 Task: Create a rule when the due date is marked asincomplete in a card by anyone except me.
Action: Mouse moved to (1123, 91)
Screenshot: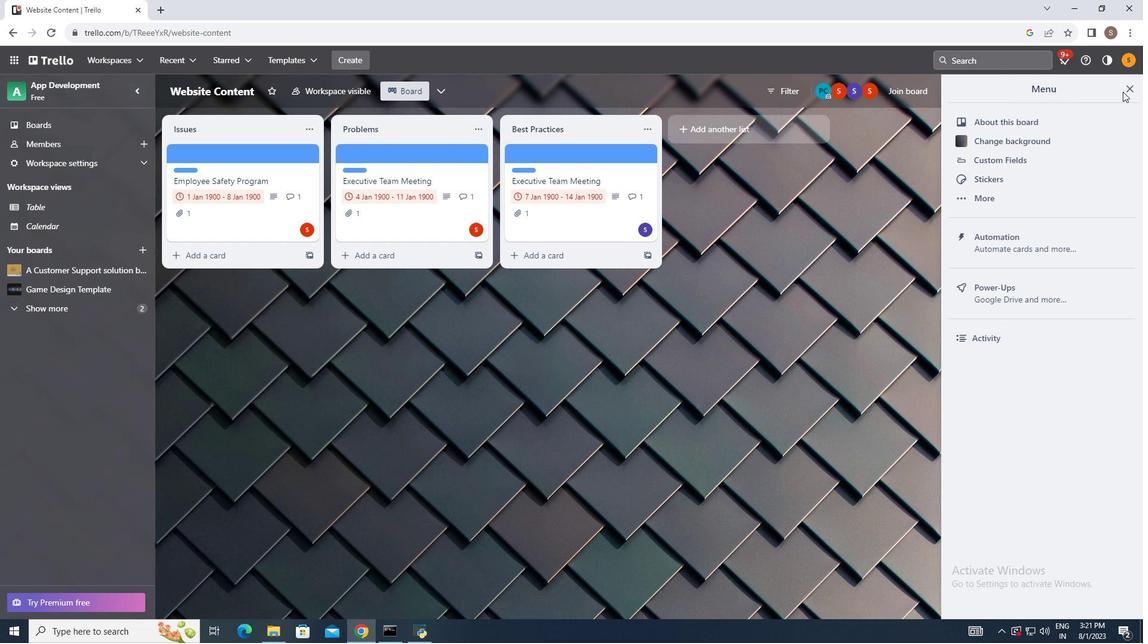 
Action: Mouse pressed left at (1123, 91)
Screenshot: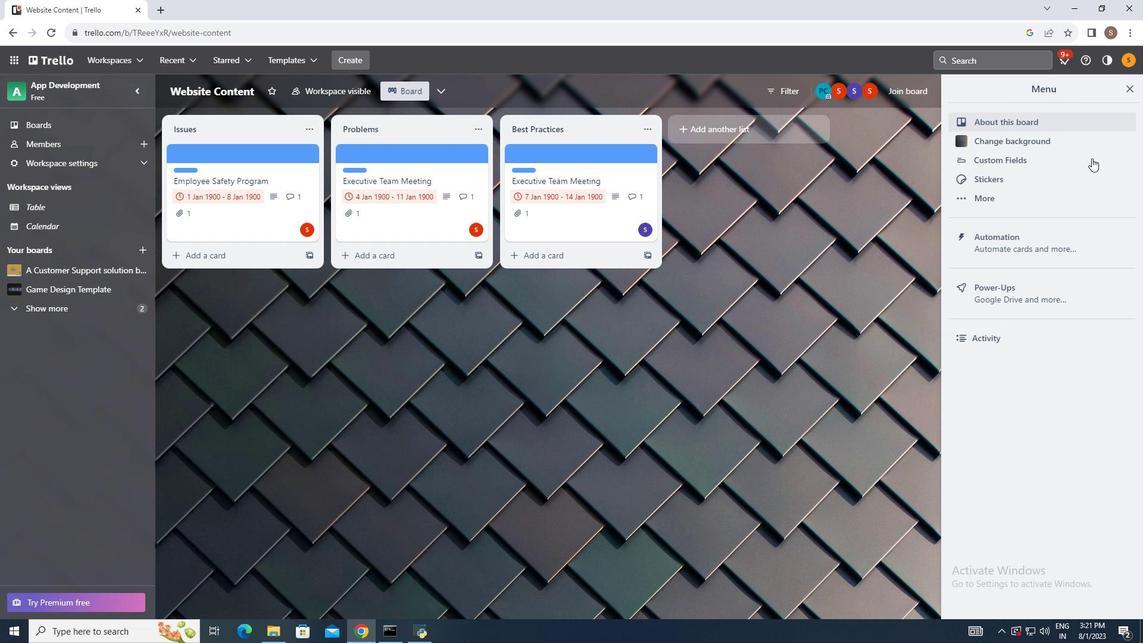 
Action: Mouse moved to (1047, 234)
Screenshot: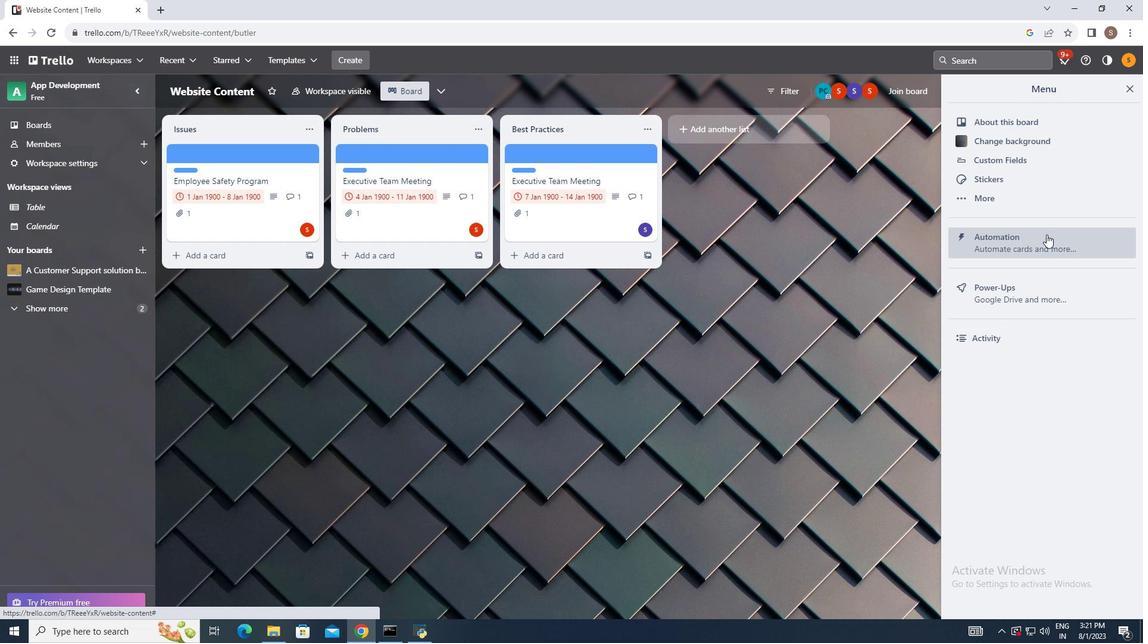 
Action: Mouse pressed left at (1047, 234)
Screenshot: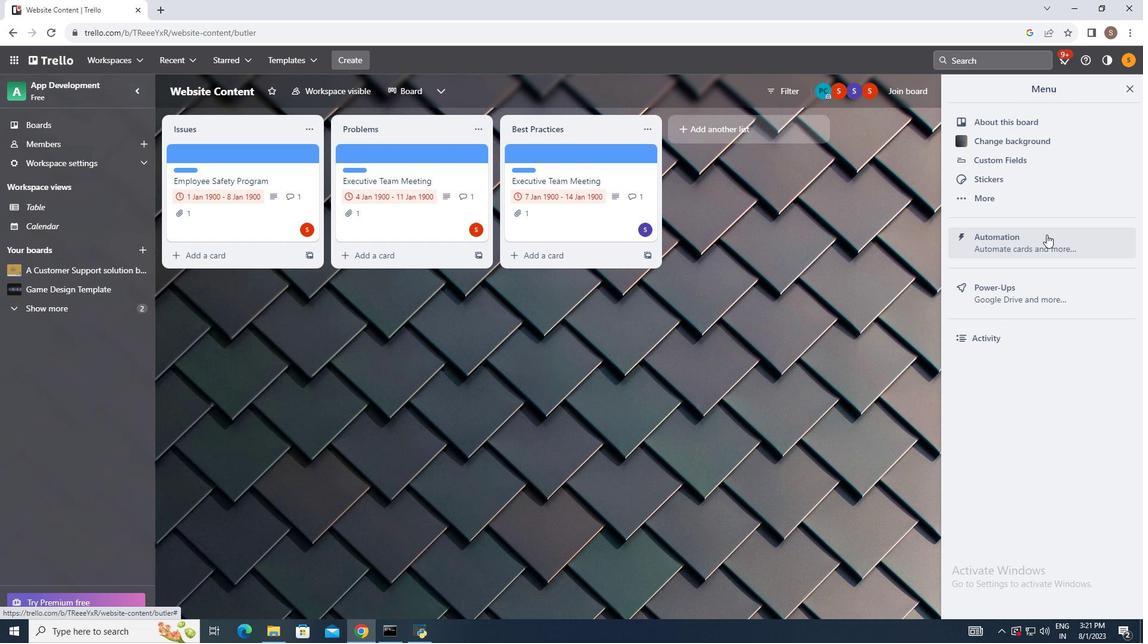 
Action: Mouse moved to (188, 195)
Screenshot: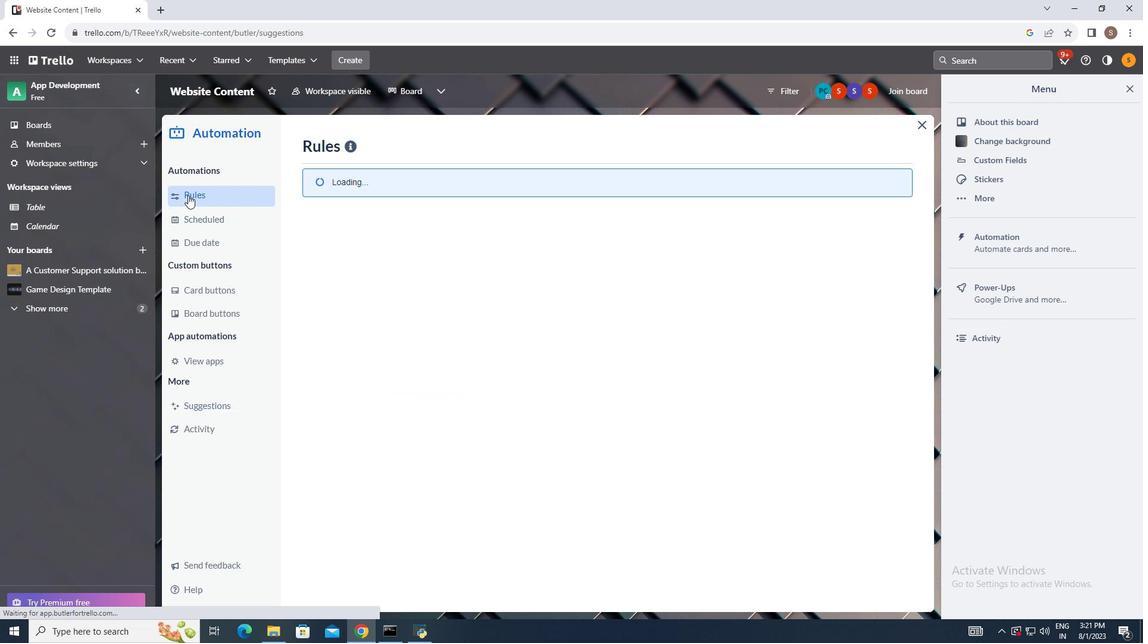 
Action: Mouse pressed left at (188, 195)
Screenshot: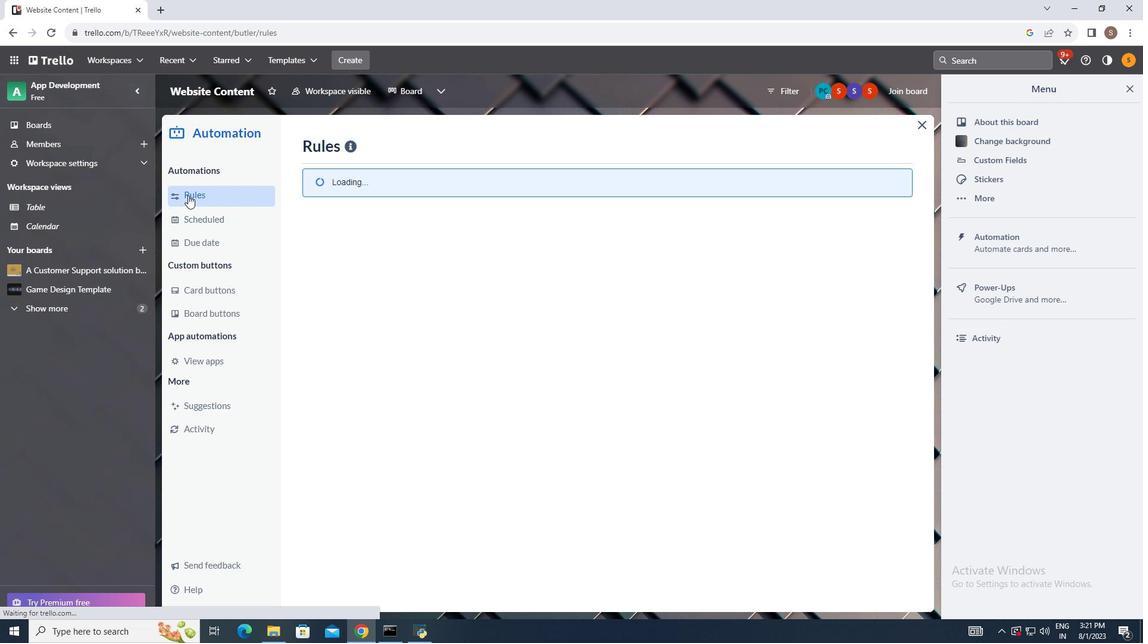 
Action: Mouse moved to (794, 142)
Screenshot: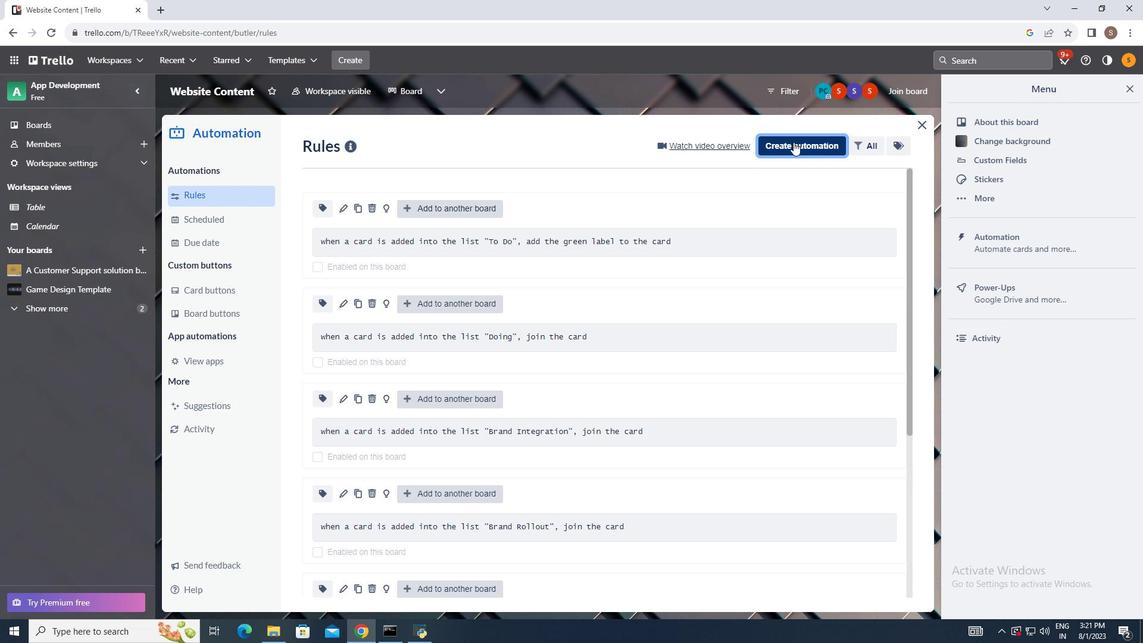 
Action: Mouse pressed left at (794, 142)
Screenshot: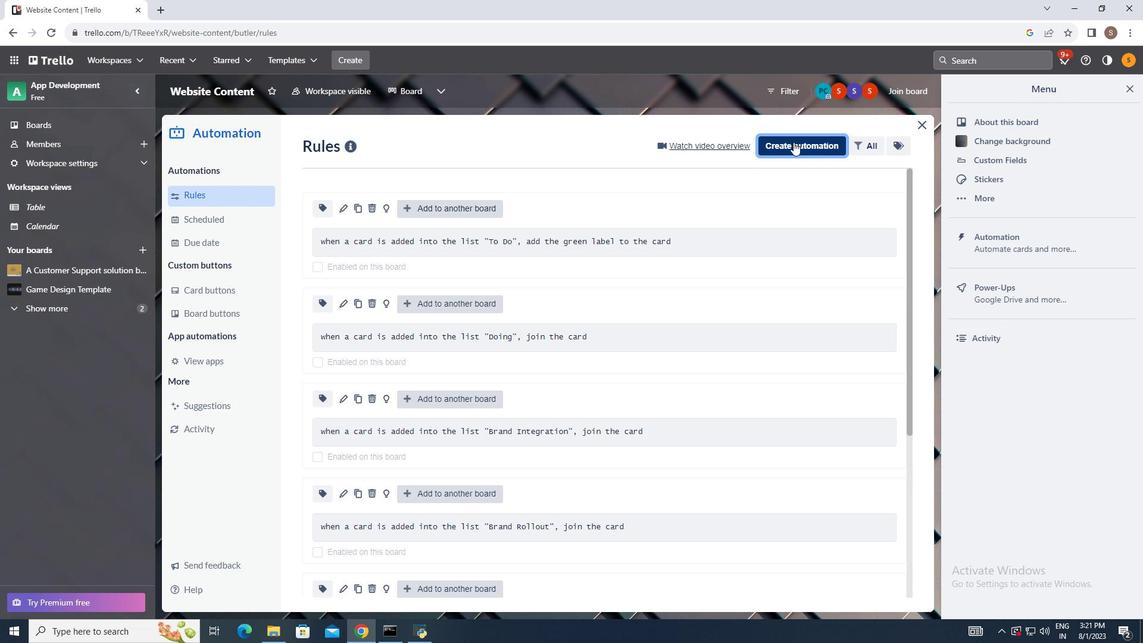 
Action: Mouse moved to (622, 258)
Screenshot: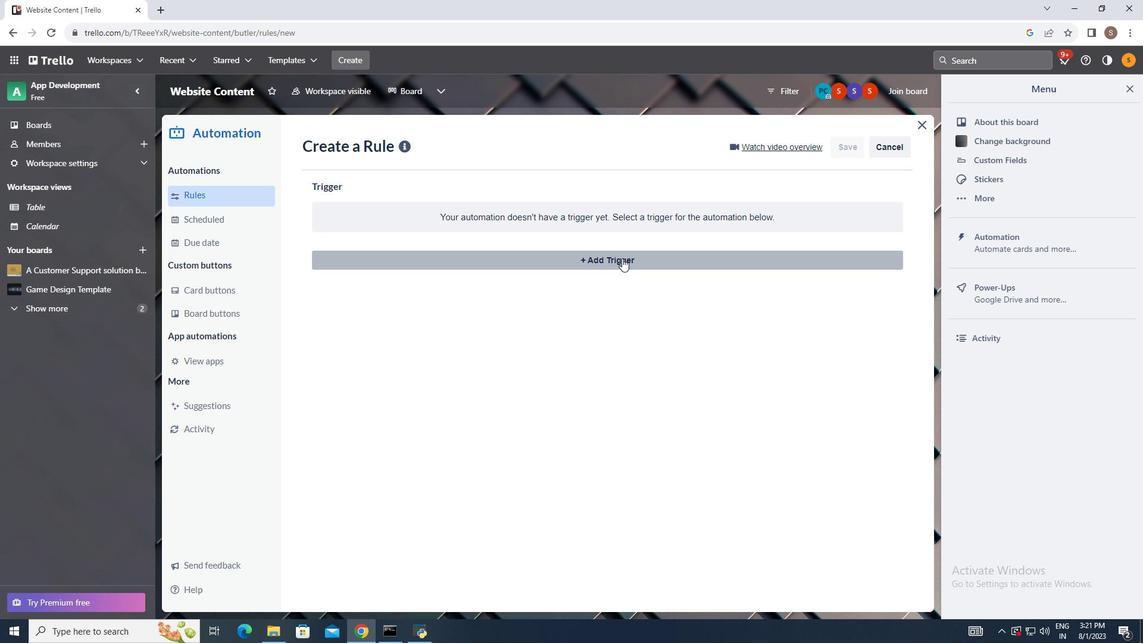 
Action: Mouse pressed left at (622, 258)
Screenshot: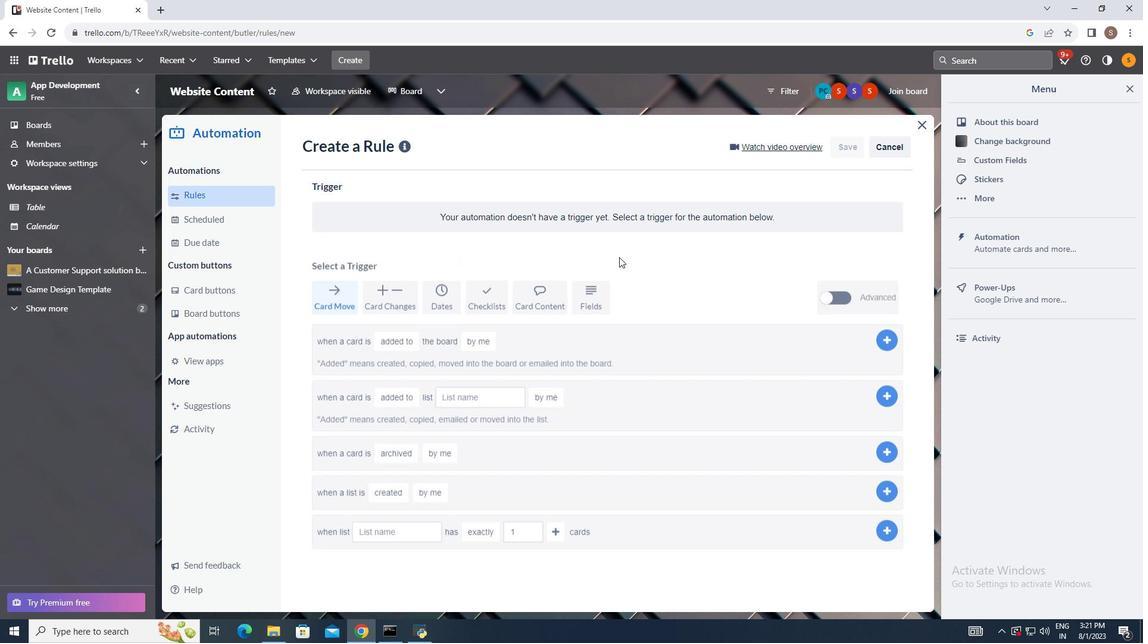 
Action: Mouse moved to (445, 303)
Screenshot: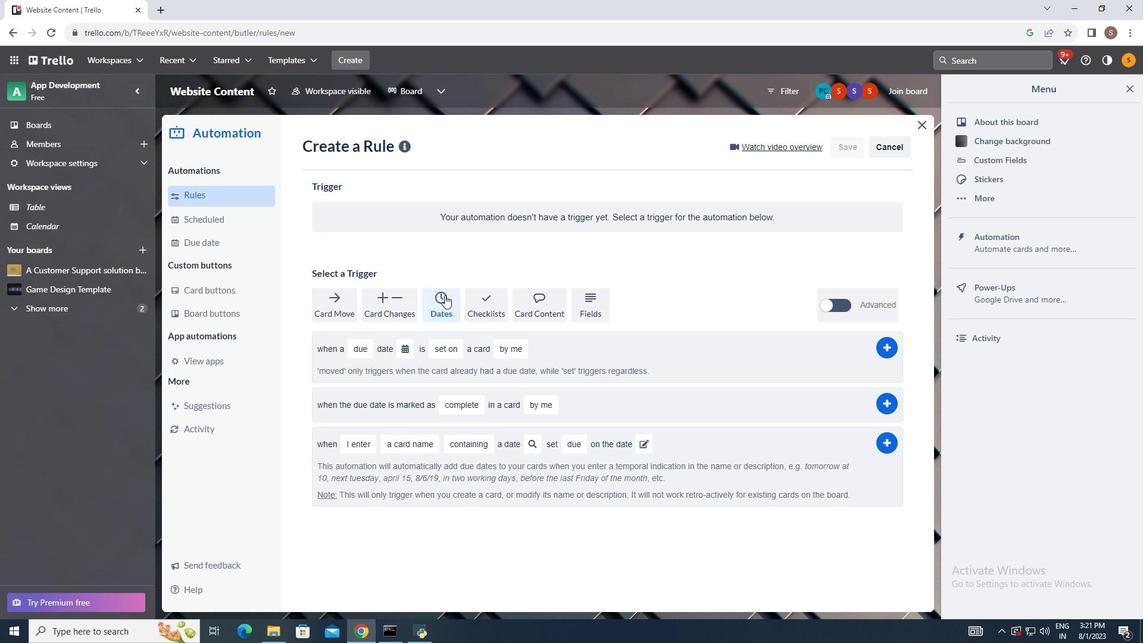 
Action: Mouse pressed left at (445, 303)
Screenshot: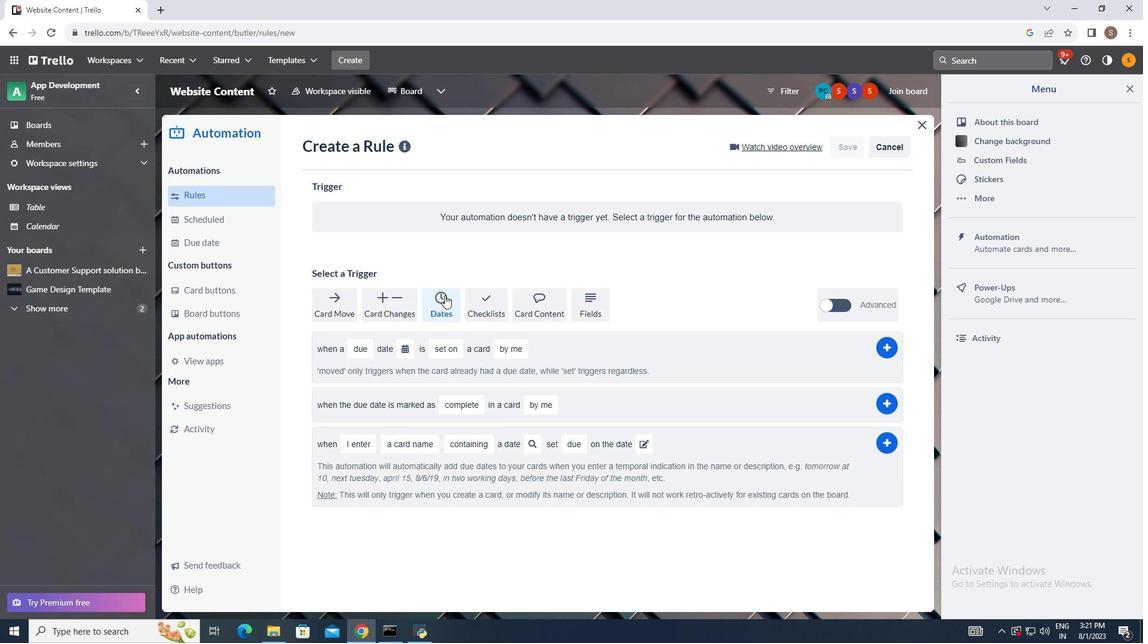 
Action: Mouse moved to (466, 400)
Screenshot: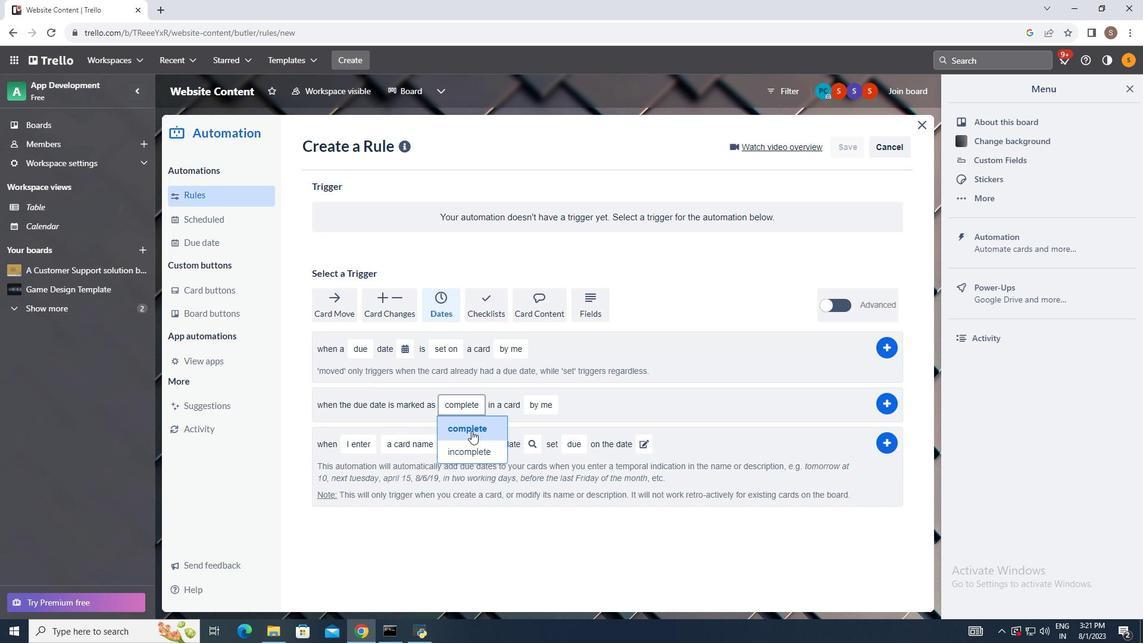 
Action: Mouse pressed left at (466, 400)
Screenshot: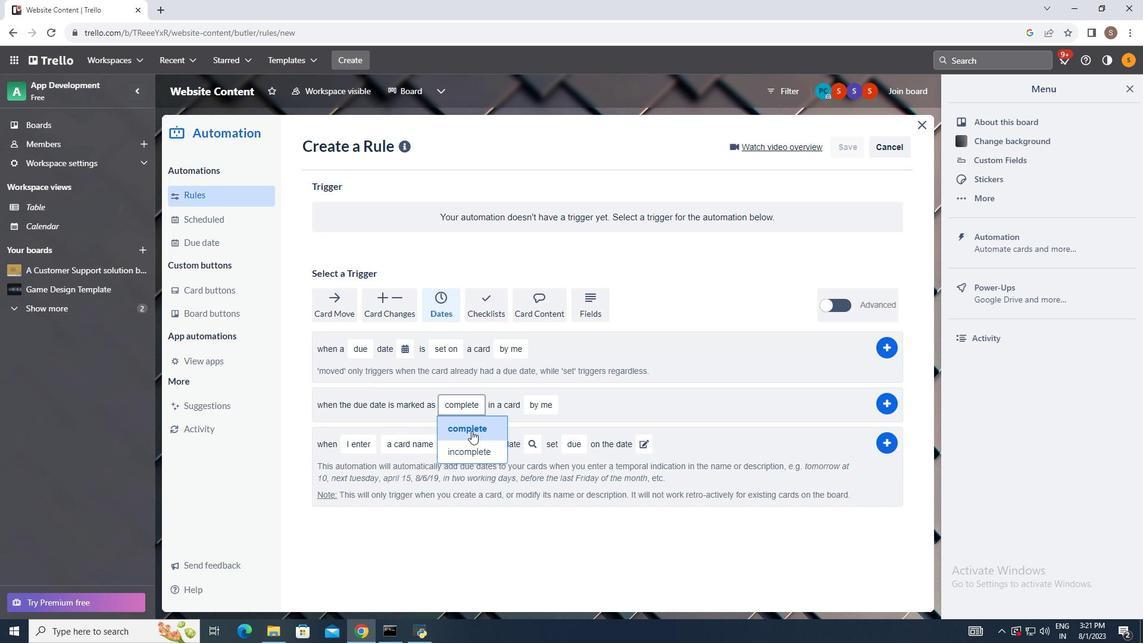 
Action: Mouse moved to (471, 444)
Screenshot: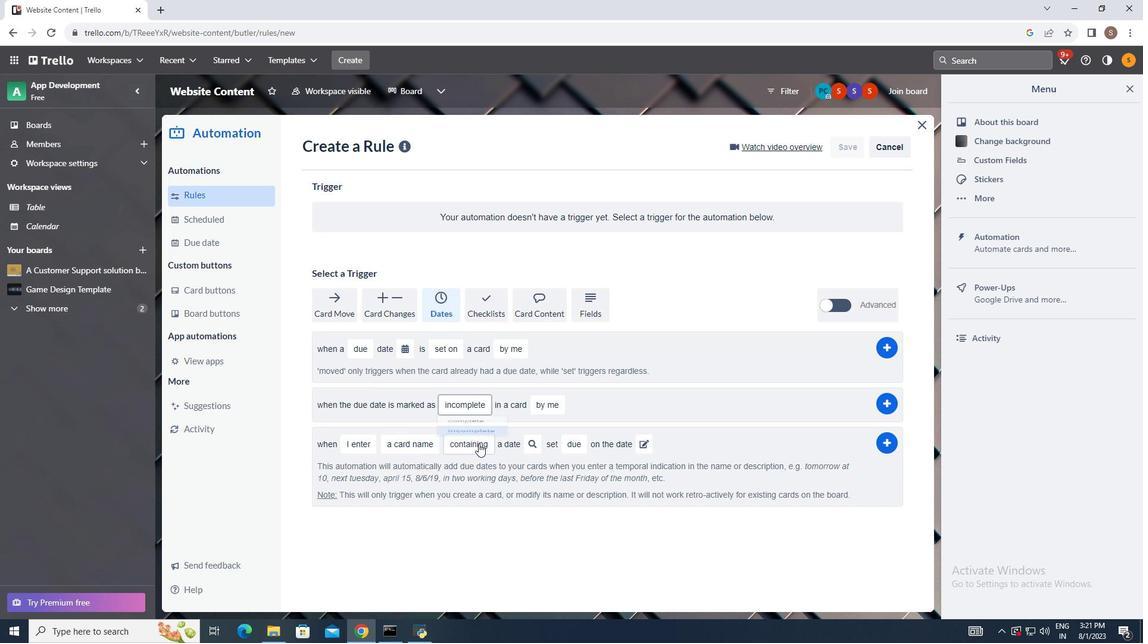 
Action: Mouse pressed left at (471, 444)
Screenshot: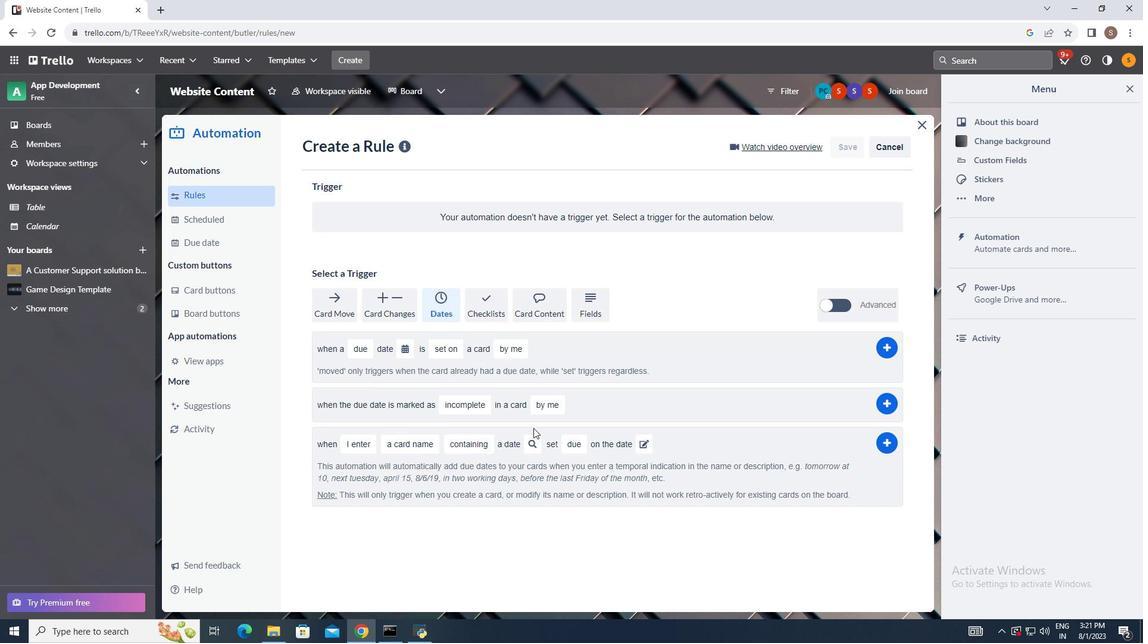 
Action: Mouse moved to (539, 406)
Screenshot: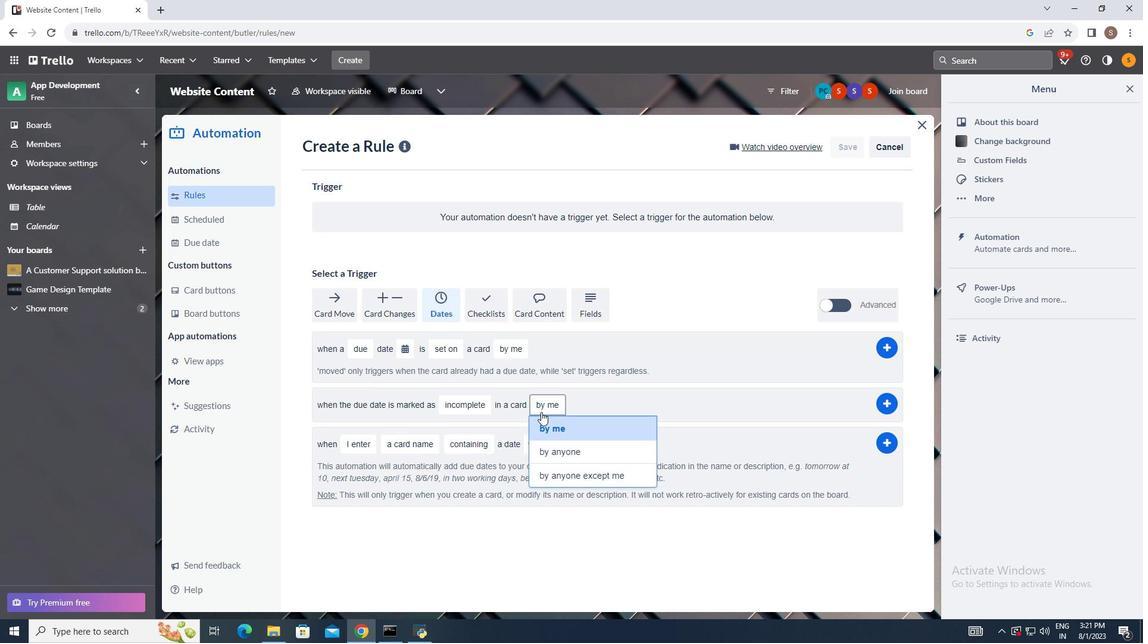 
Action: Mouse pressed left at (539, 406)
Screenshot: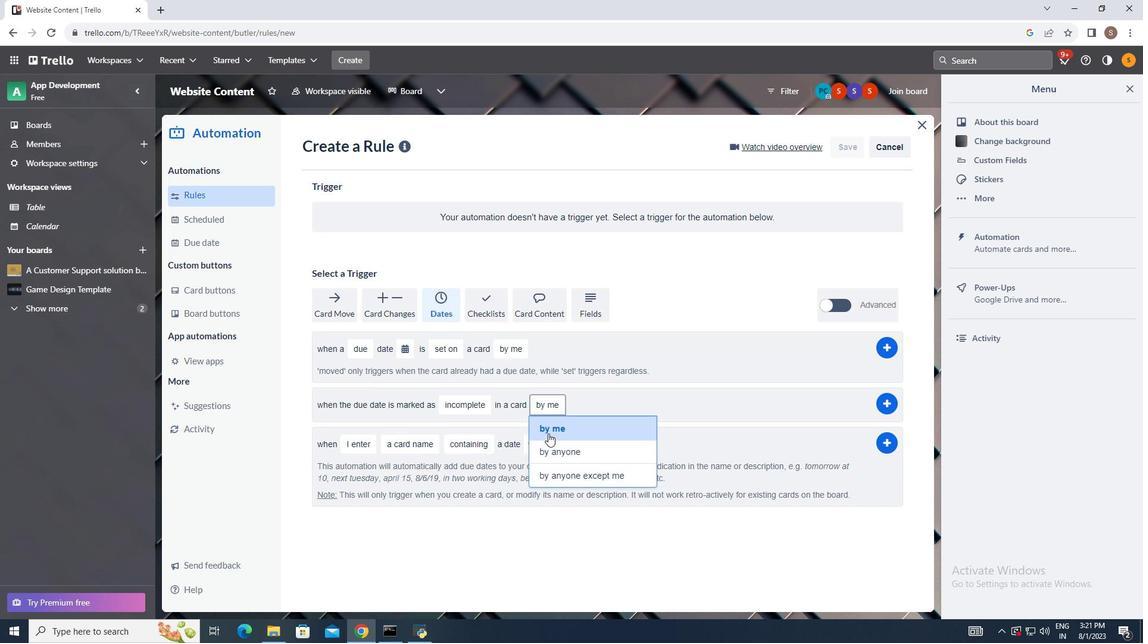 
Action: Mouse moved to (562, 474)
Screenshot: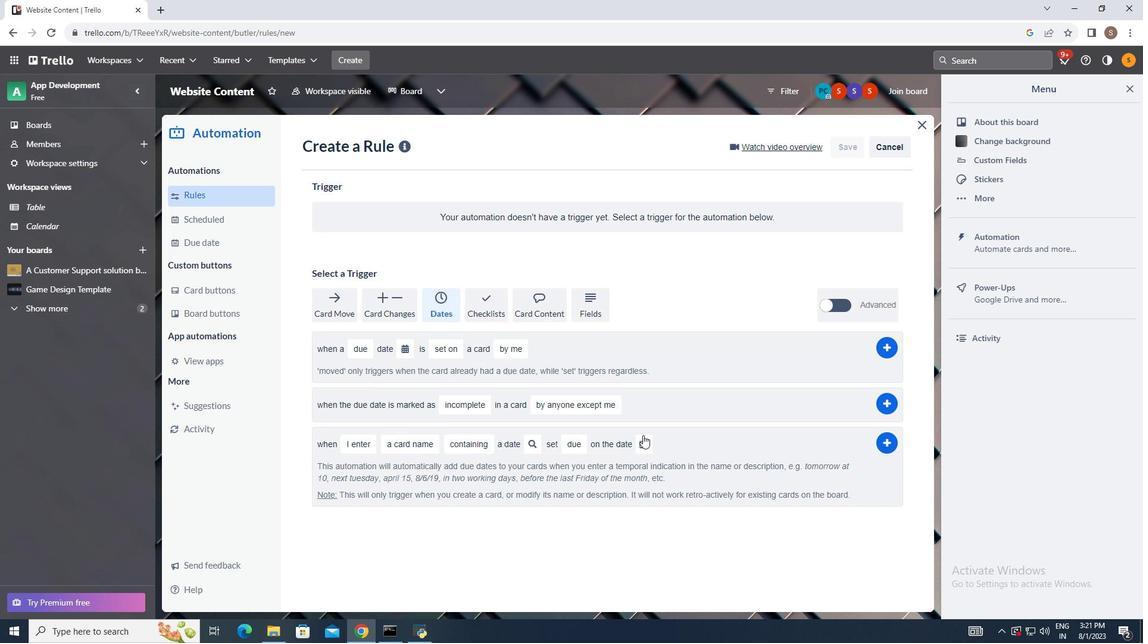 
Action: Mouse pressed left at (562, 474)
Screenshot: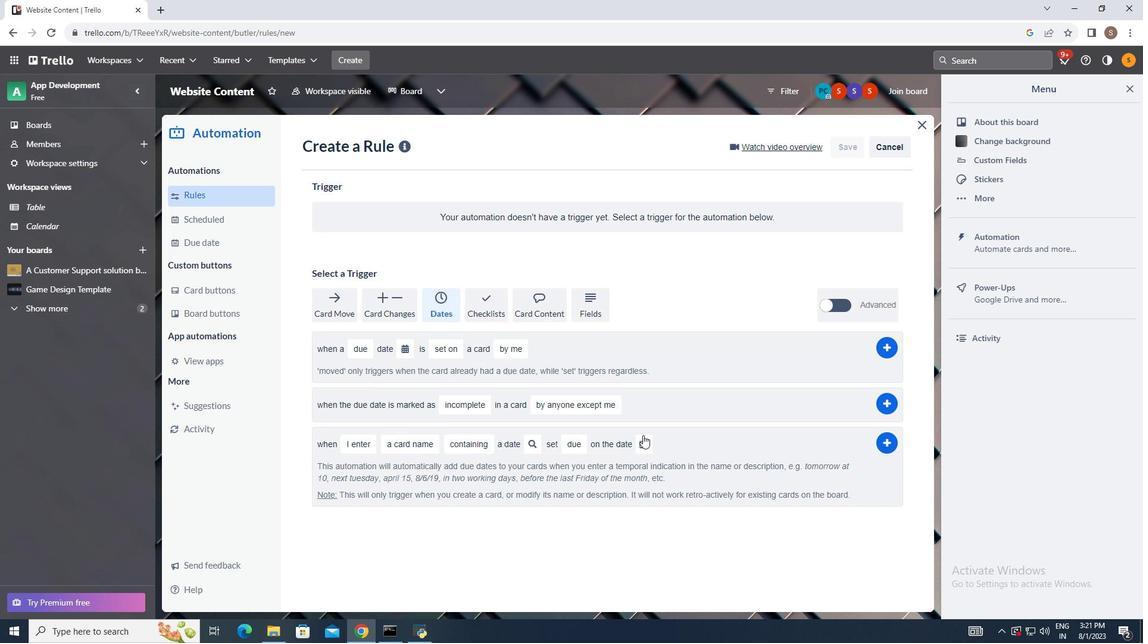 
Action: Mouse moved to (884, 406)
Screenshot: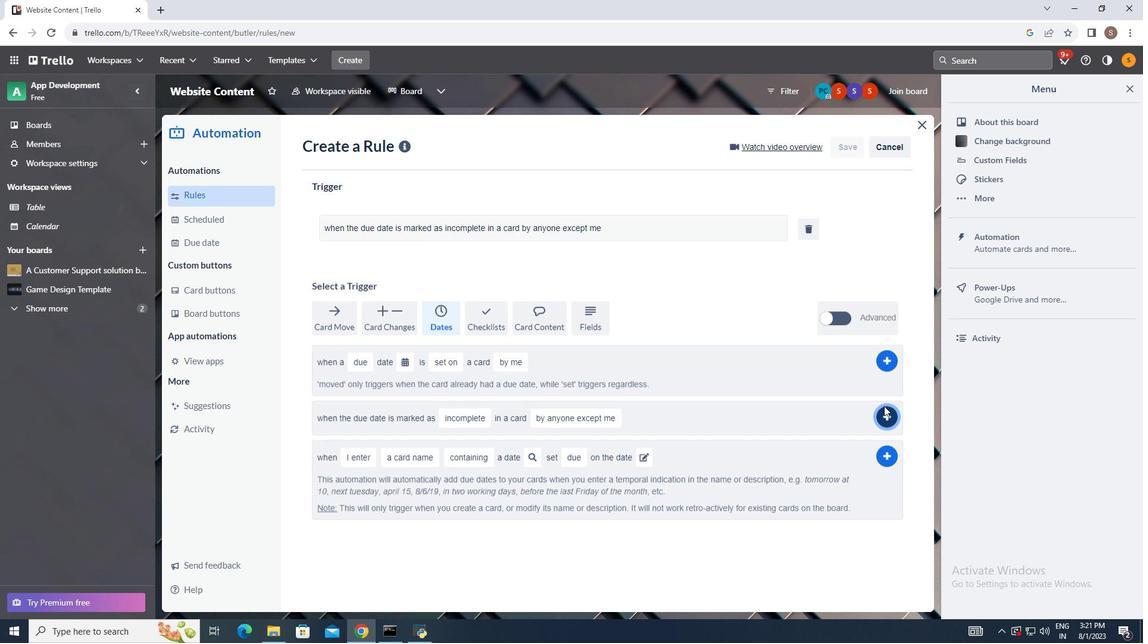 
Action: Mouse pressed left at (884, 406)
Screenshot: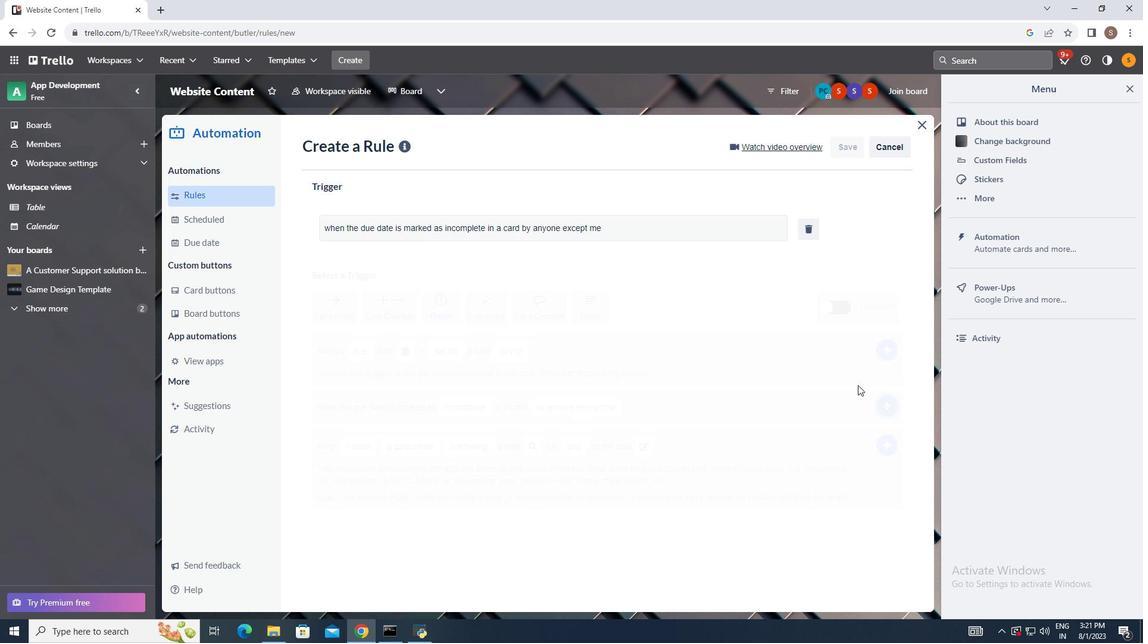 
Action: Mouse moved to (741, 259)
Screenshot: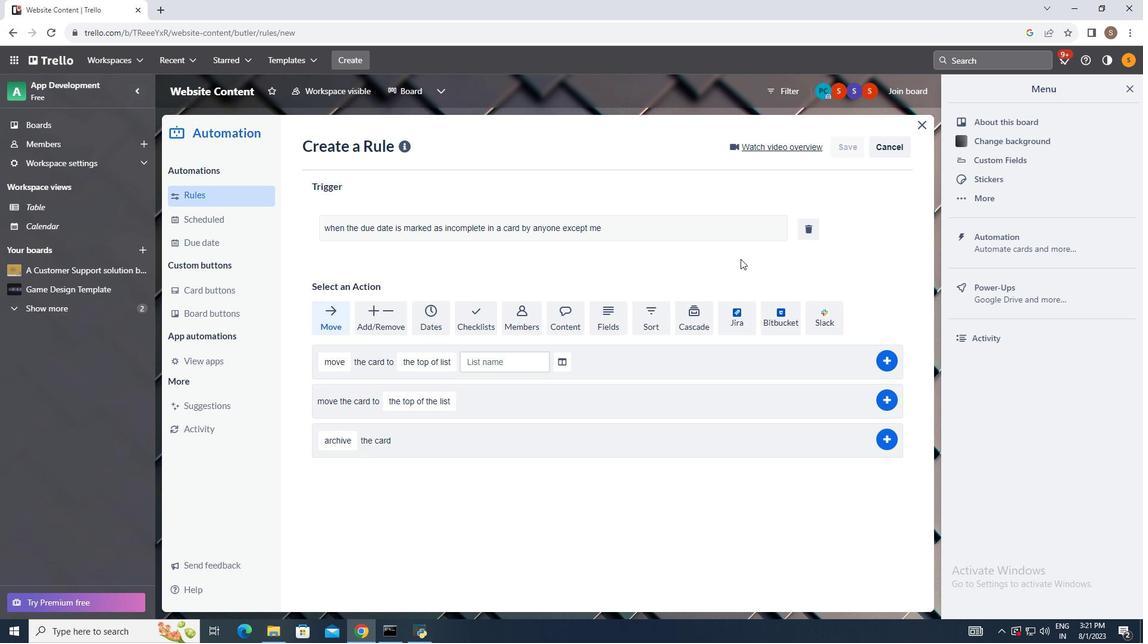 
